 Task: Create a task  Create a feature to track app usage and generate analytics reports , assign it to team member softage.7@softage.net in the project TrueNorth and update the status of the task to  Off Track , set the priority of the task to Medium.
Action: Mouse moved to (41, 209)
Screenshot: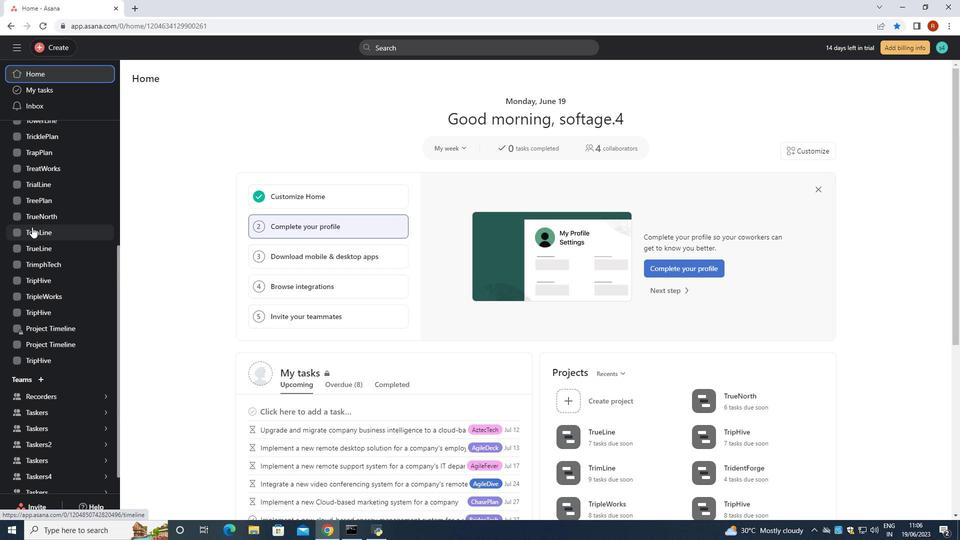 
Action: Mouse pressed left at (41, 209)
Screenshot: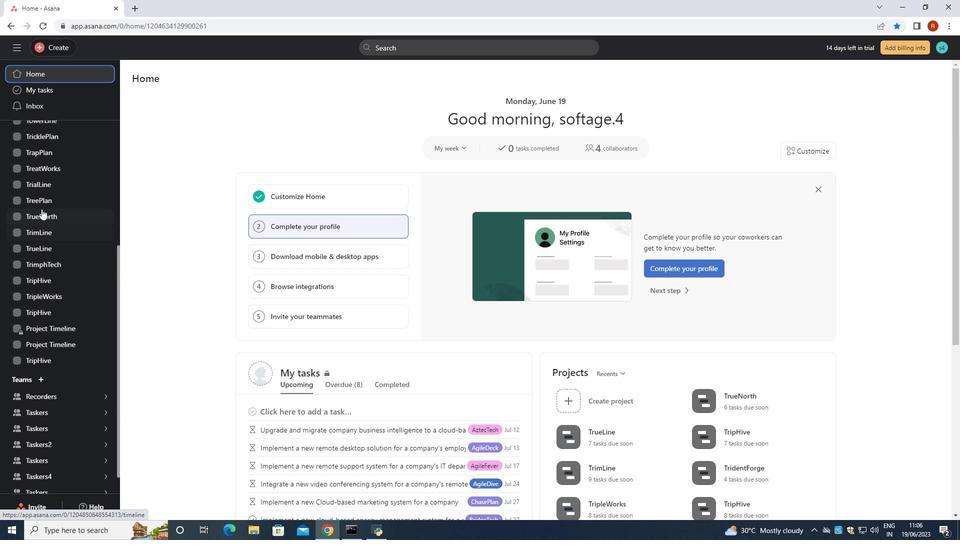 
Action: Mouse moved to (156, 127)
Screenshot: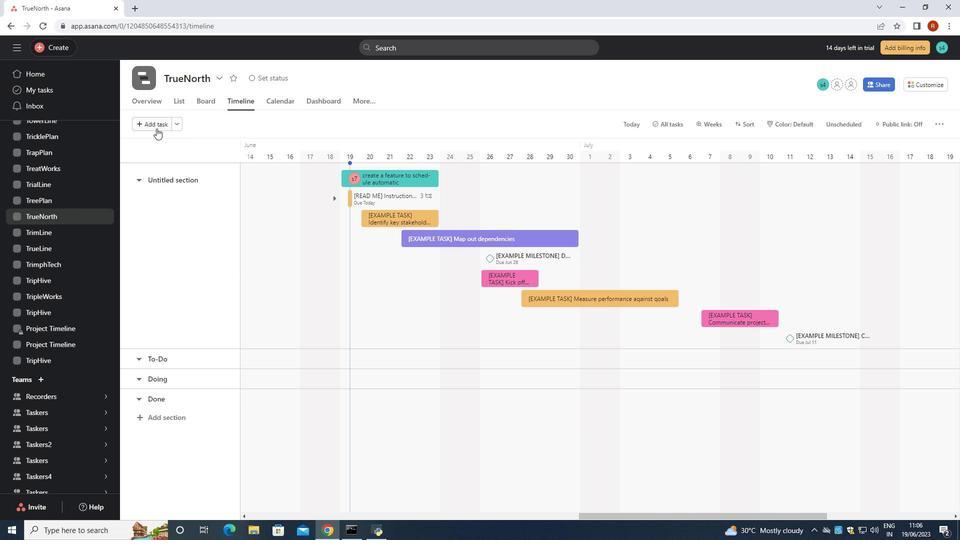 
Action: Mouse pressed left at (156, 127)
Screenshot: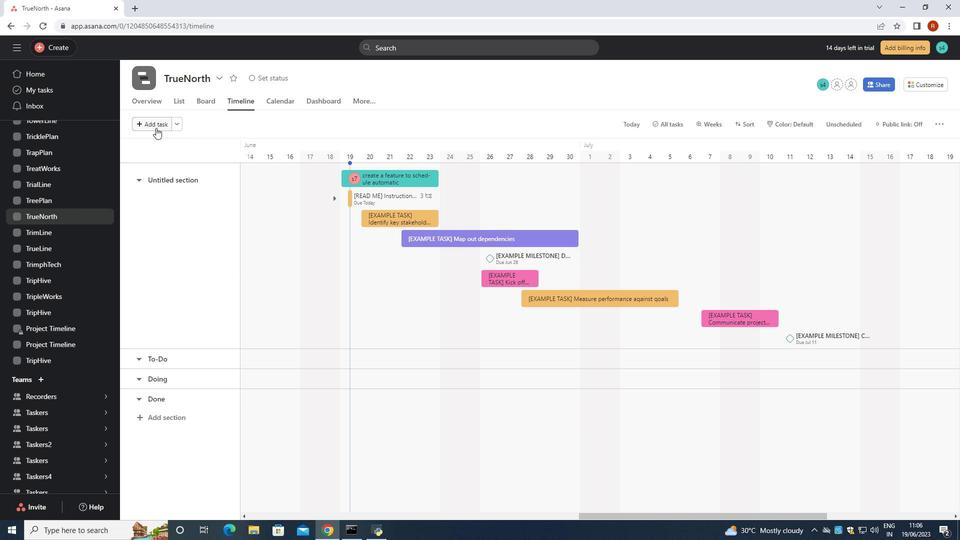 
Action: Key pressed <Key.shift>Create<Key.space><Key.shift>a<Key.space>feature<Key.space>to<Key.space>te<Key.backspace>rack<Key.space>app<Key.space>usage<Key.space>and<Key.space>generate<Key.space>analytic<Key.space>reports<Key.space><Key.enter>
Screenshot: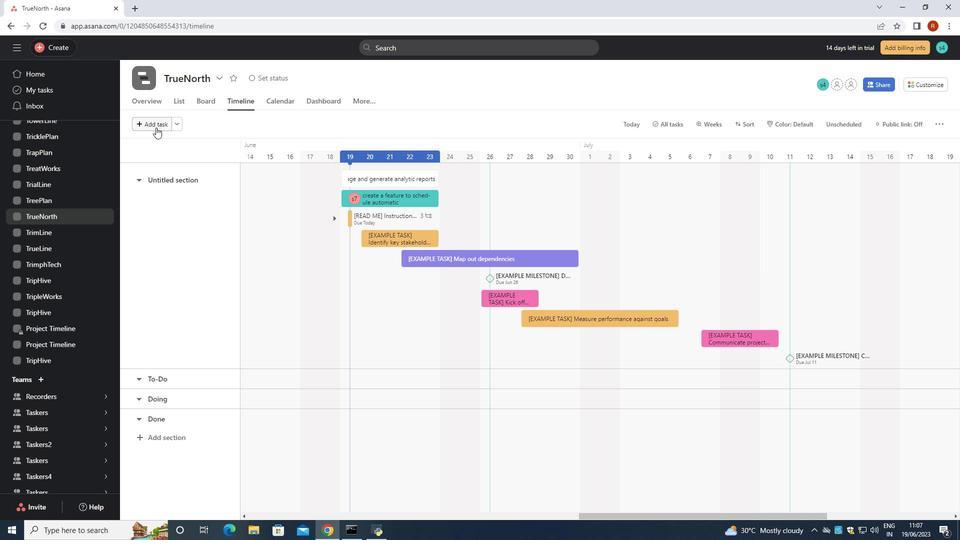
Action: Mouse moved to (395, 181)
Screenshot: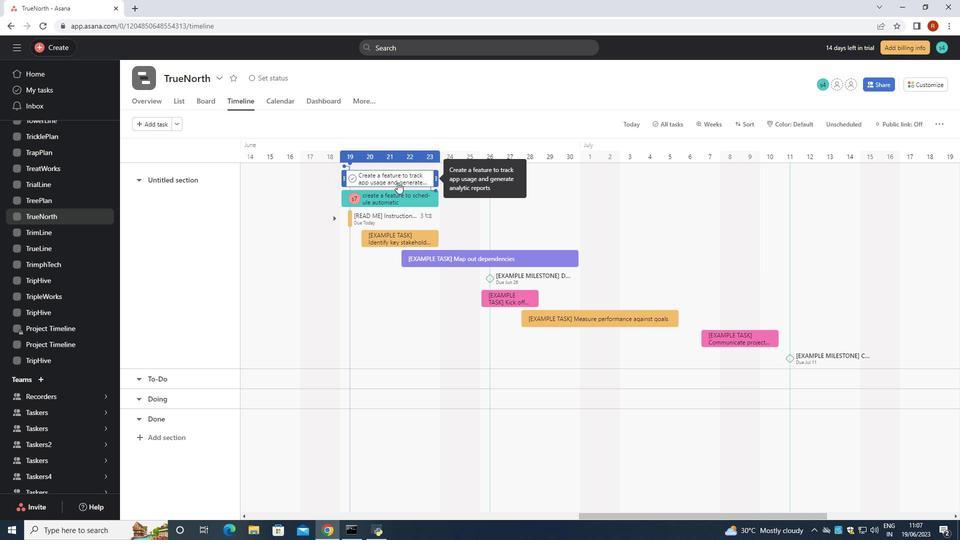 
Action: Mouse pressed left at (395, 181)
Screenshot: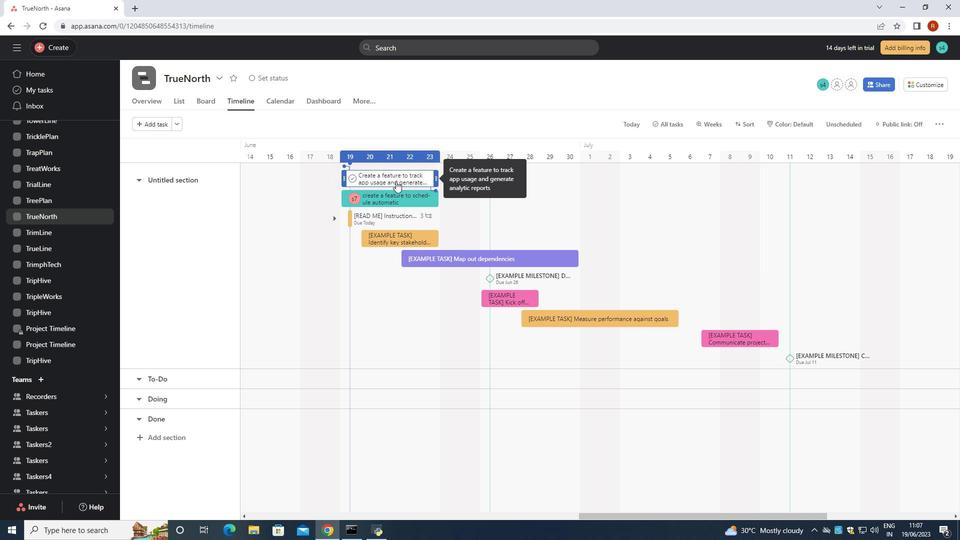 
Action: Mouse moved to (733, 198)
Screenshot: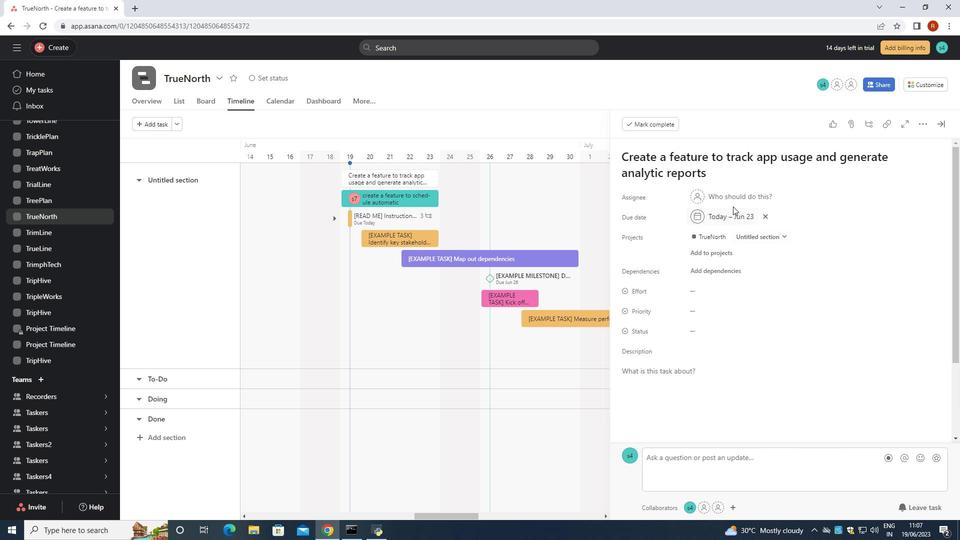 
Action: Mouse pressed left at (733, 198)
Screenshot: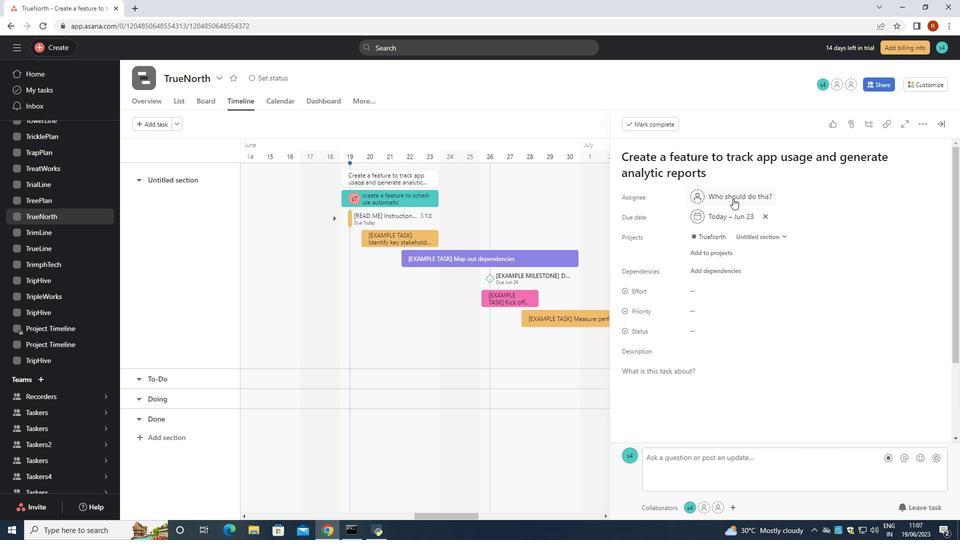 
Action: Mouse moved to (761, 215)
Screenshot: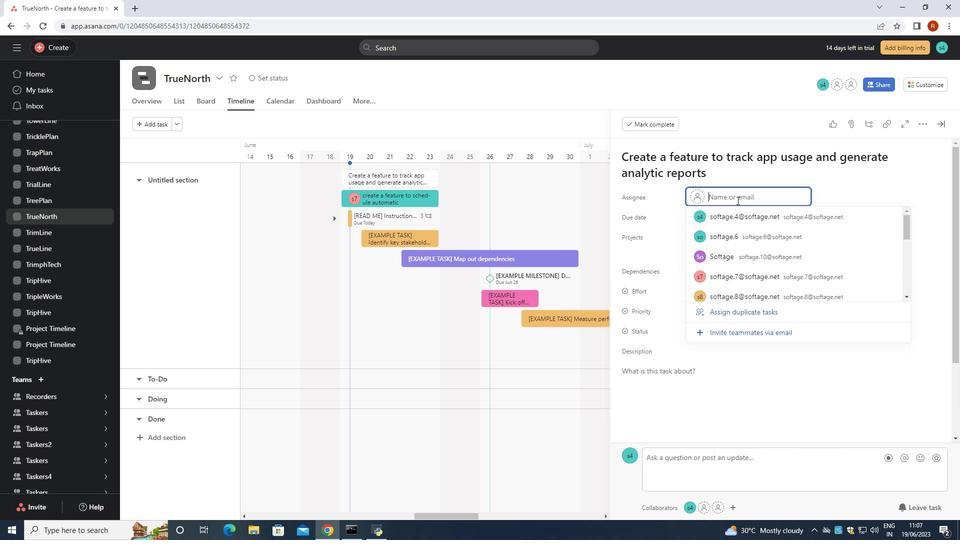 
Action: Key pressed <Key.shift>
Screenshot: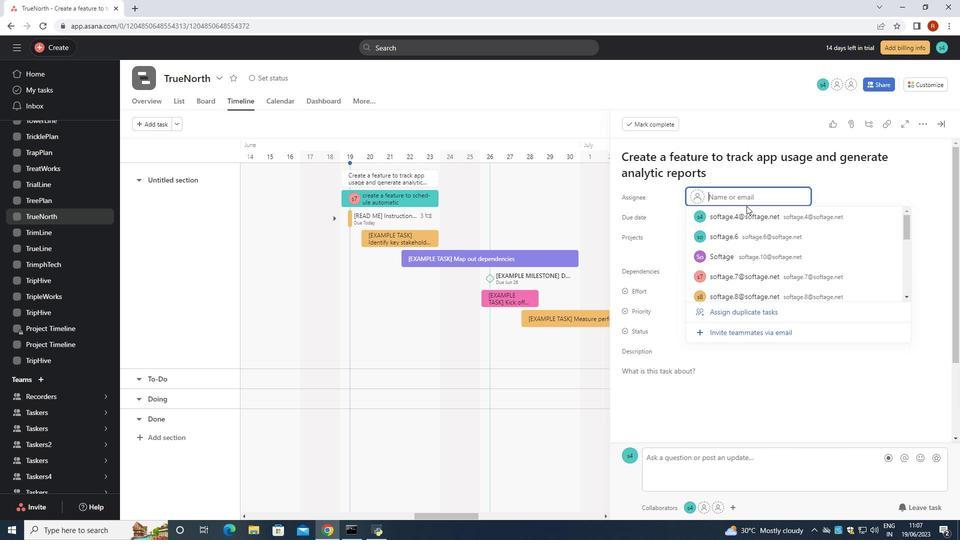 
Action: Mouse moved to (762, 215)
Screenshot: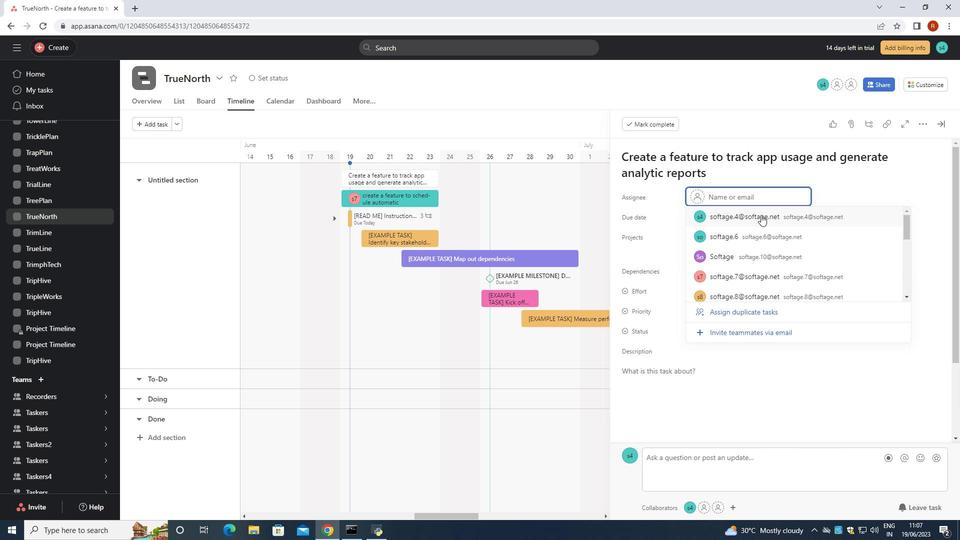 
Action: Key pressed Softage.7<Key.shift><Key.shift>Sofateg<Key.backspace><Key.backspace>age.<Key.backspace><Key.backspace><Key.backspace><Key.backspace><Key.backspace><Key.backspace>tage.net
Screenshot: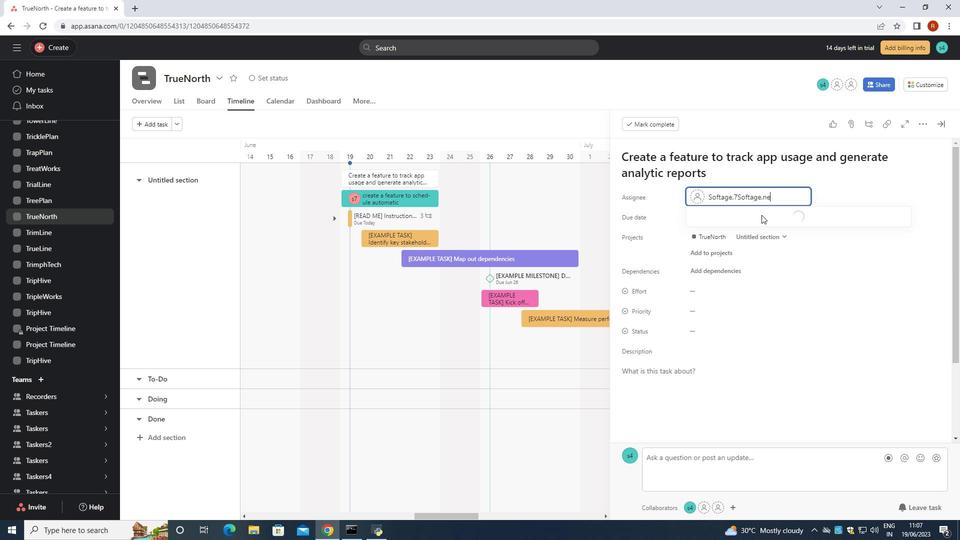 
Action: Mouse moved to (736, 196)
Screenshot: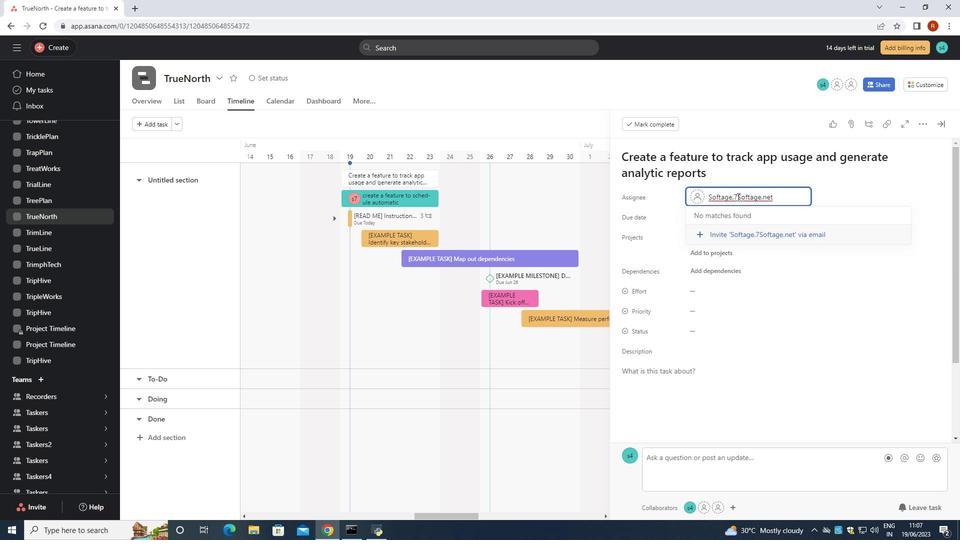 
Action: Mouse pressed left at (736, 196)
Screenshot: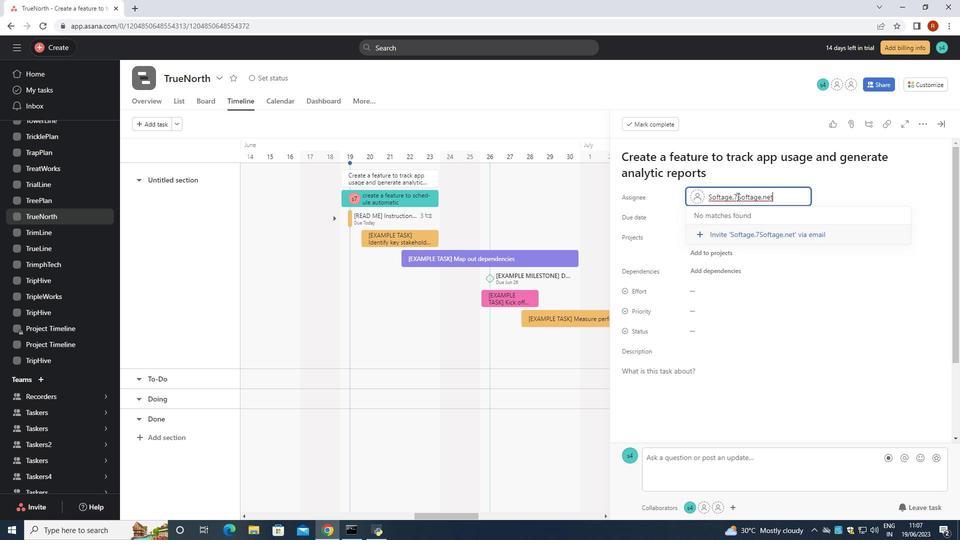 
Action: Mouse moved to (737, 196)
Screenshot: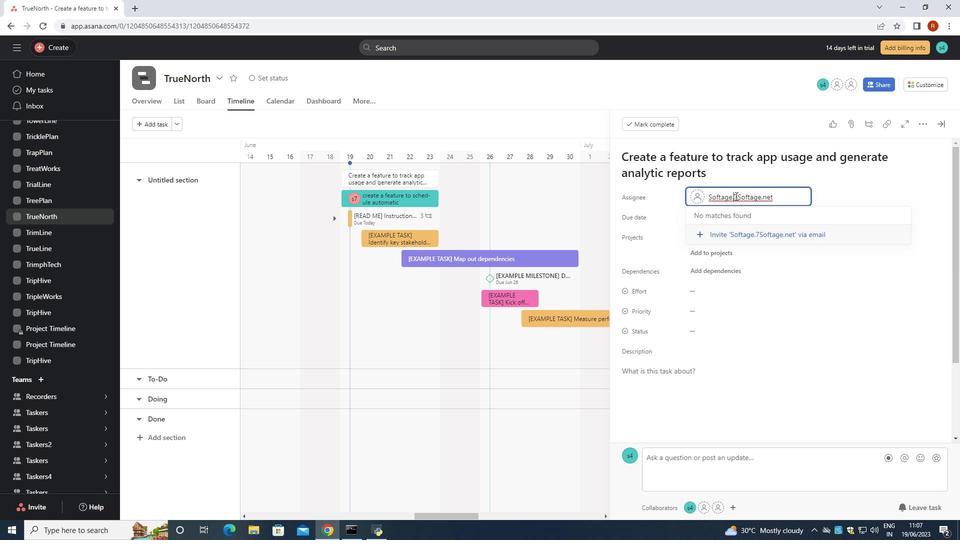 
Action: Mouse pressed left at (737, 196)
Screenshot: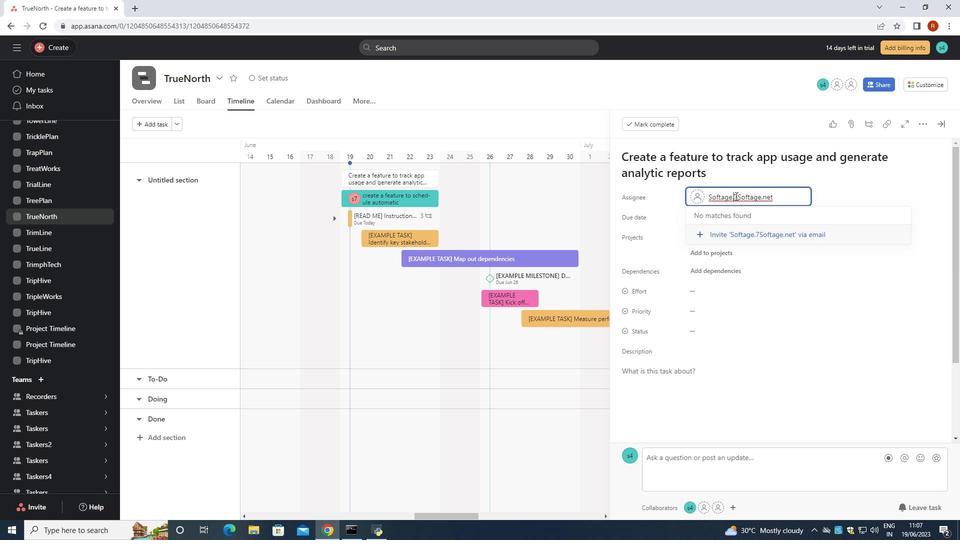 
Action: Mouse moved to (739, 197)
Screenshot: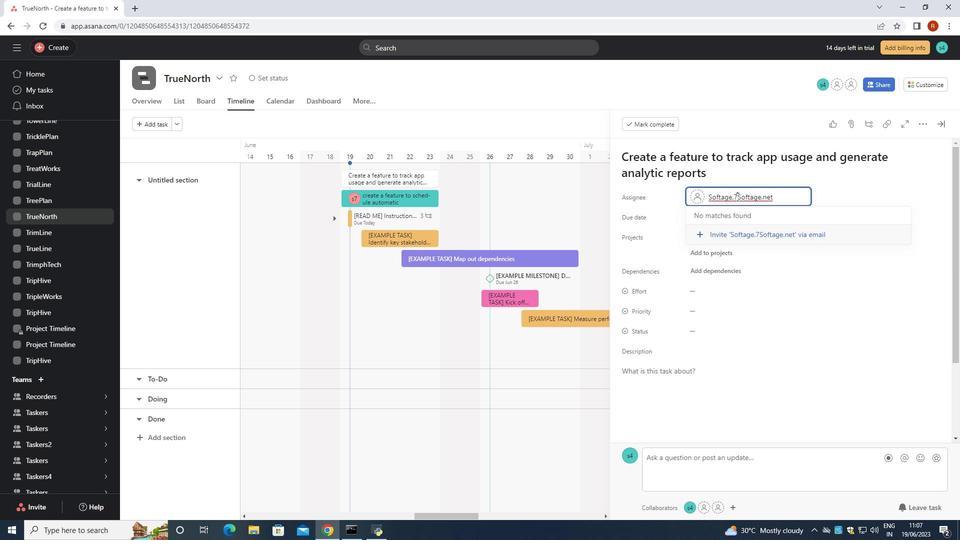 
Action: Key pressed <Key.shift>@
Screenshot: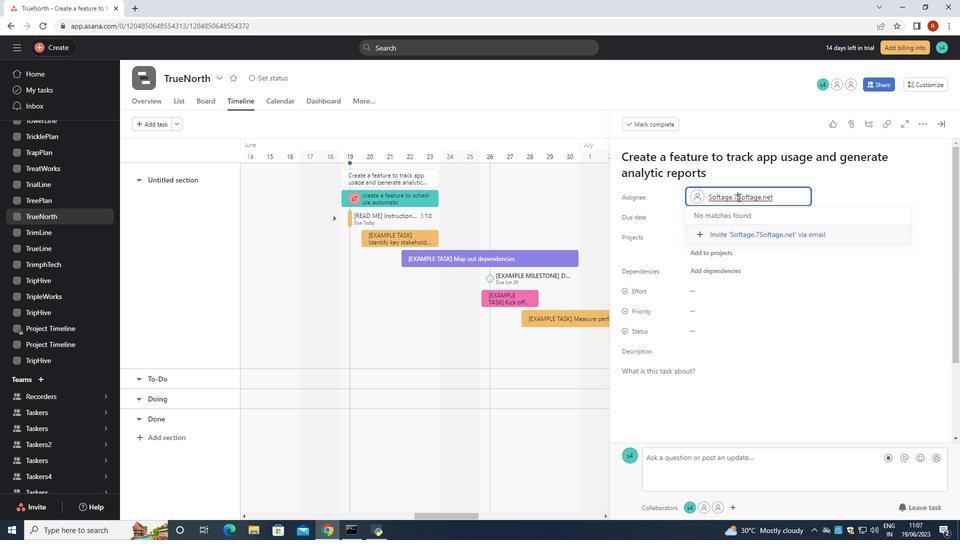 
Action: Mouse moved to (744, 210)
Screenshot: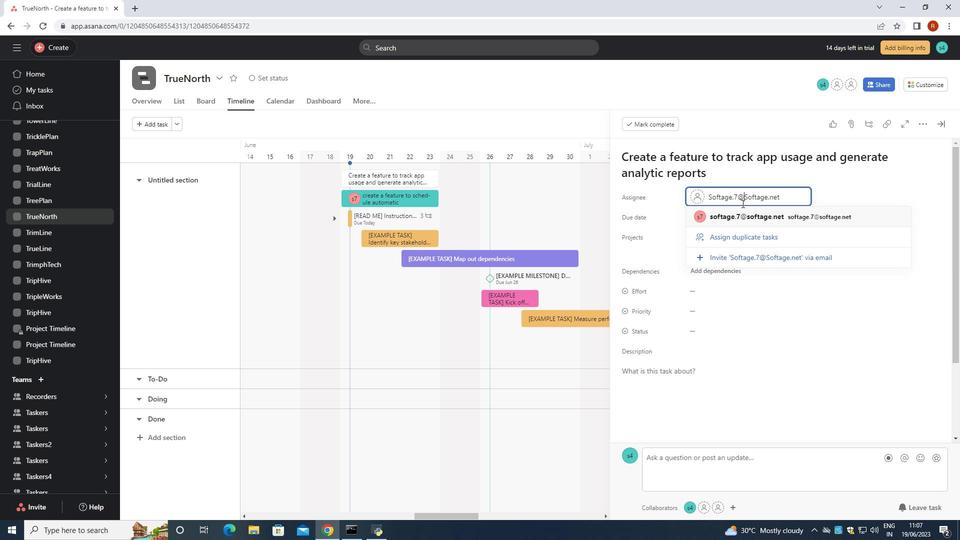 
Action: Mouse pressed left at (744, 210)
Screenshot: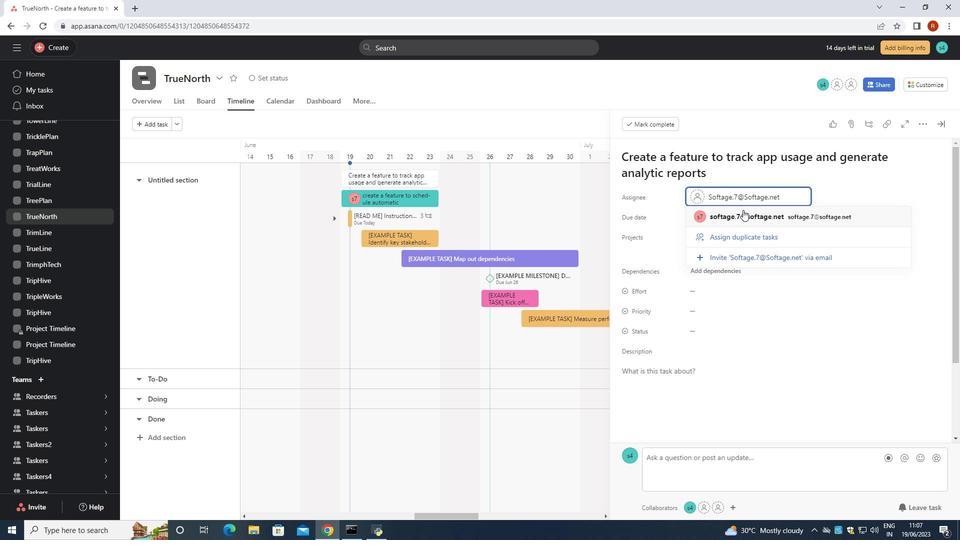 
Action: Mouse moved to (688, 333)
Screenshot: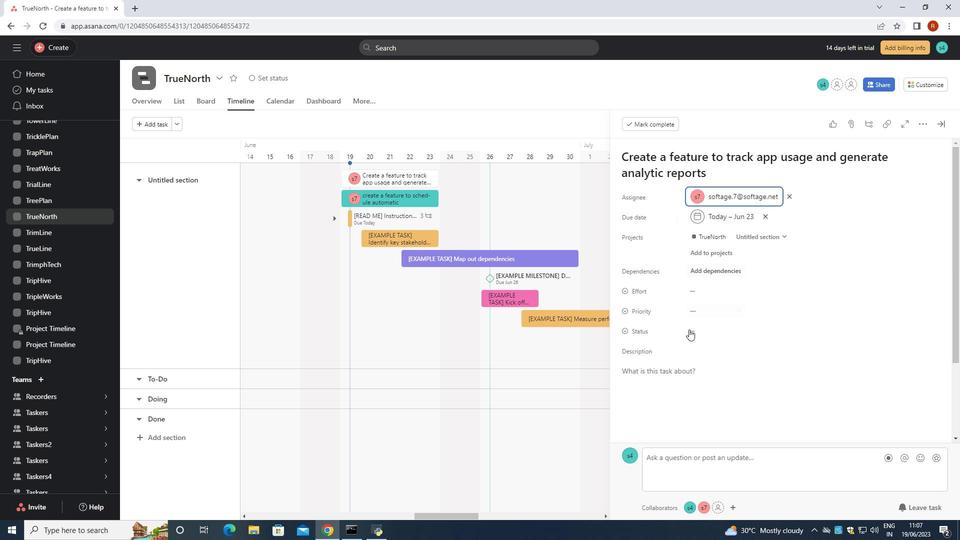 
Action: Mouse pressed left at (688, 333)
Screenshot: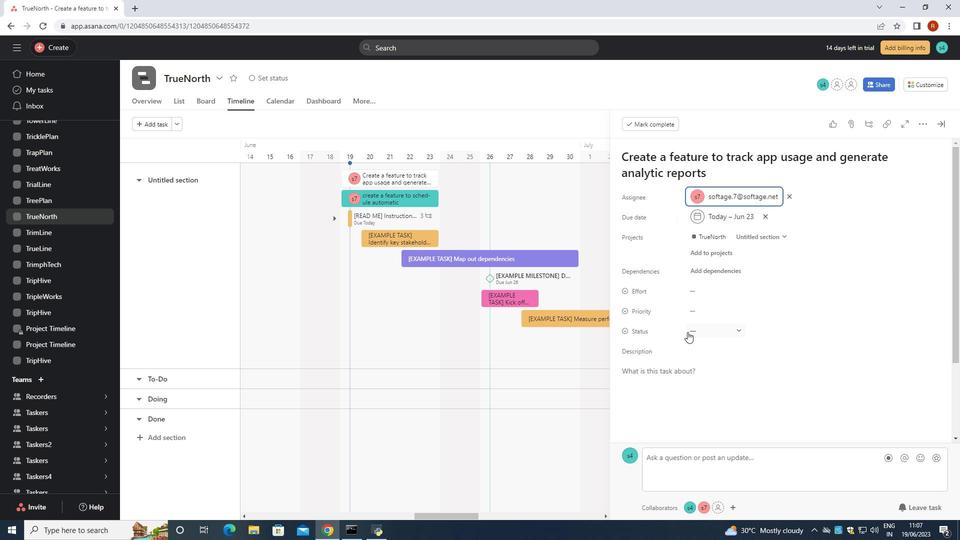 
Action: Mouse moved to (726, 401)
Screenshot: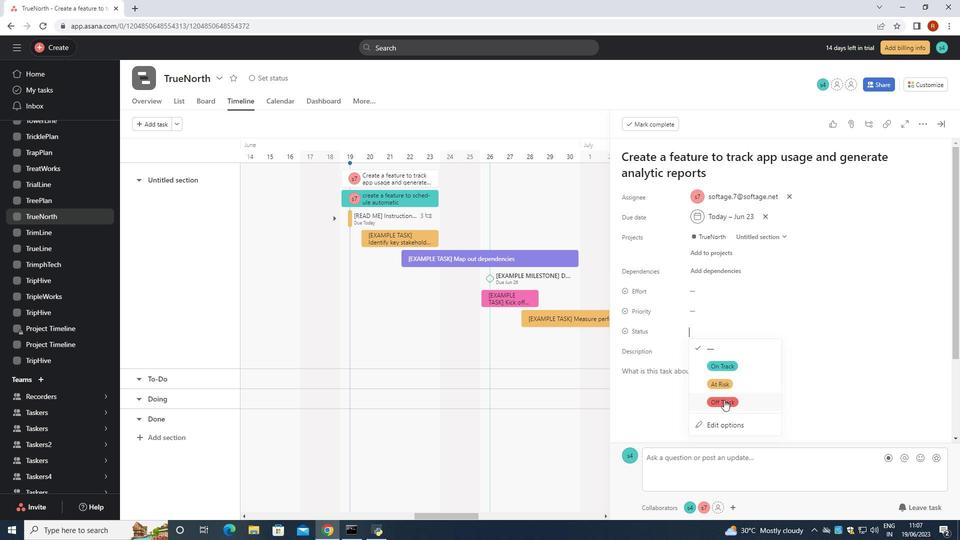 
Action: Mouse pressed left at (726, 401)
Screenshot: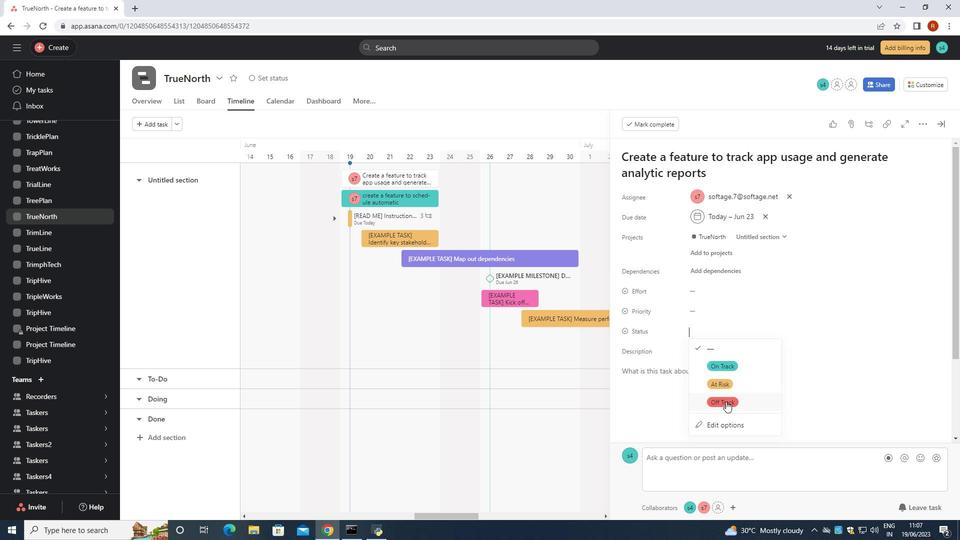 
Action: Mouse moved to (707, 315)
Screenshot: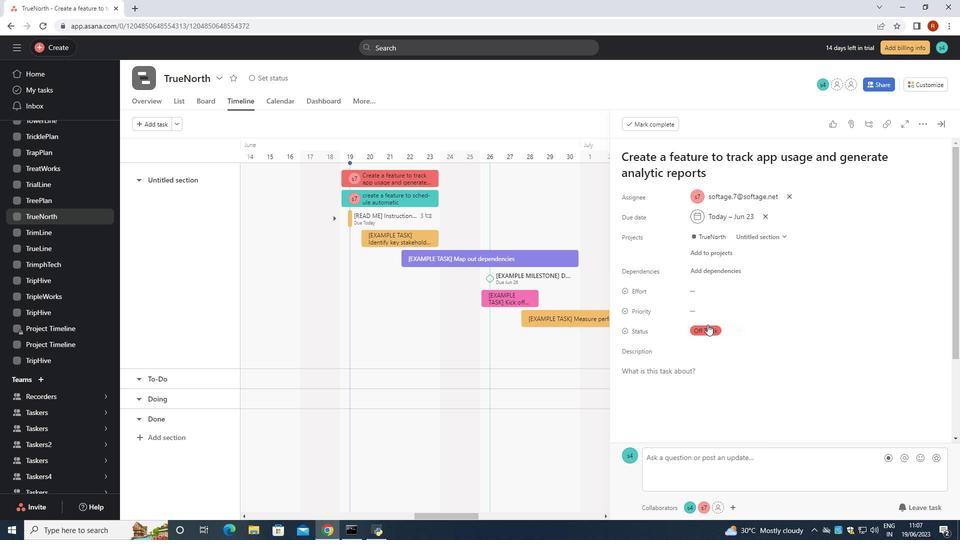 
Action: Mouse pressed left at (707, 315)
Screenshot: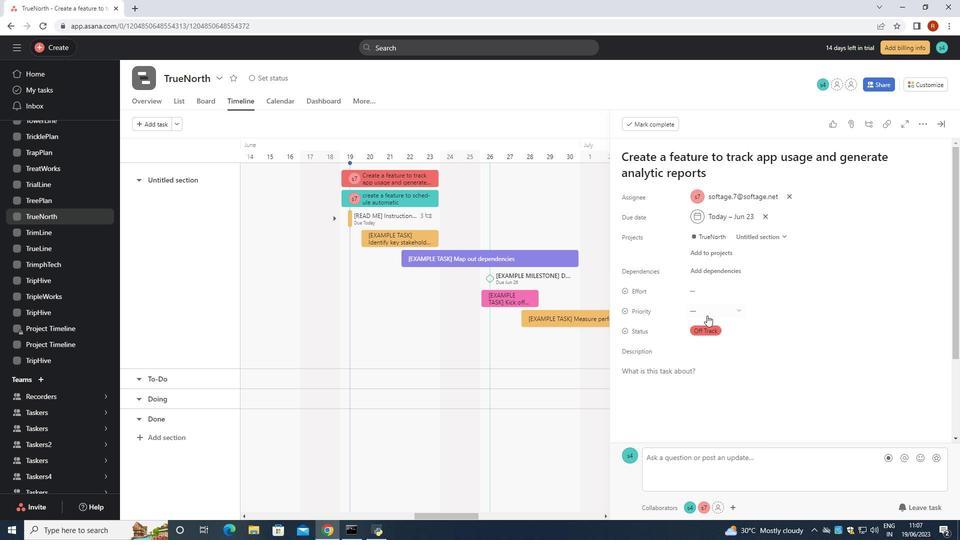 
Action: Mouse moved to (721, 364)
Screenshot: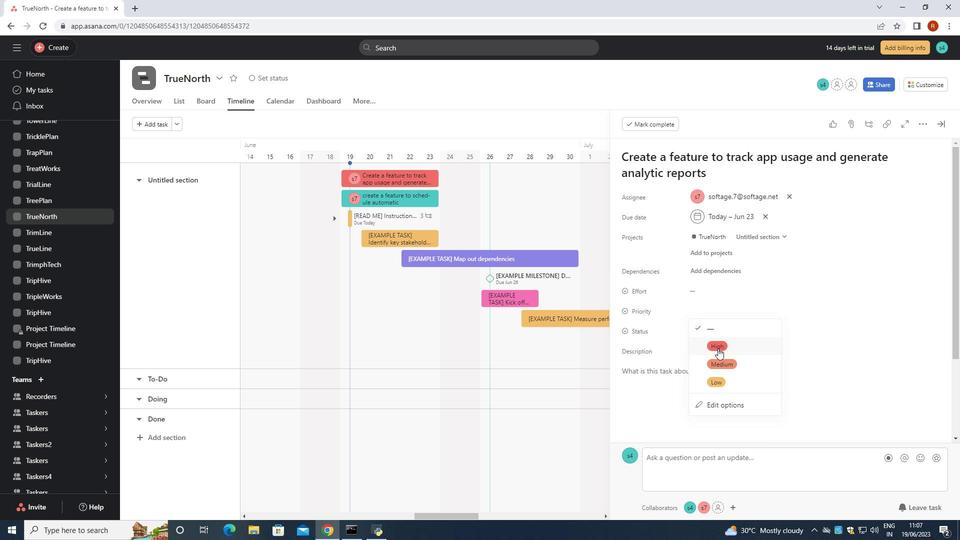 
Action: Mouse pressed left at (721, 364)
Screenshot: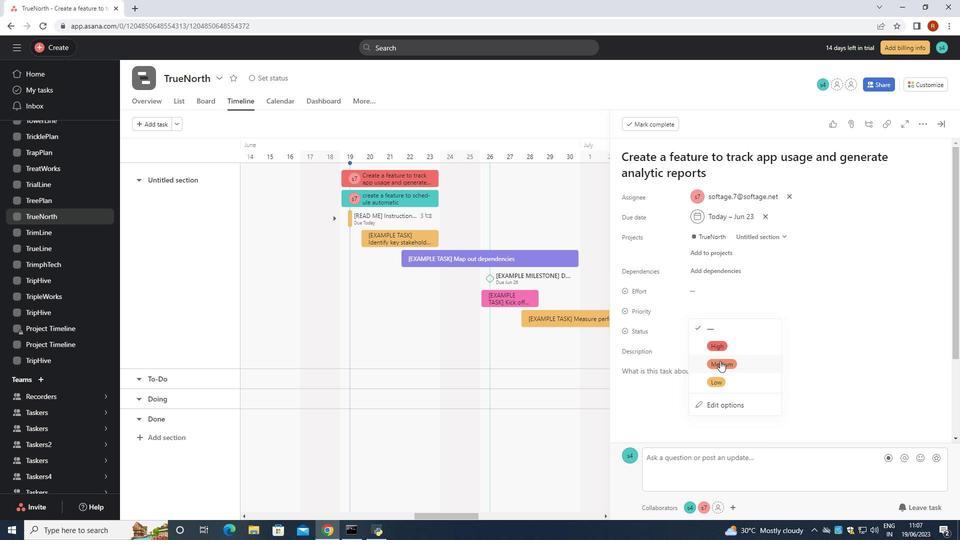 
Action: Mouse moved to (578, 203)
Screenshot: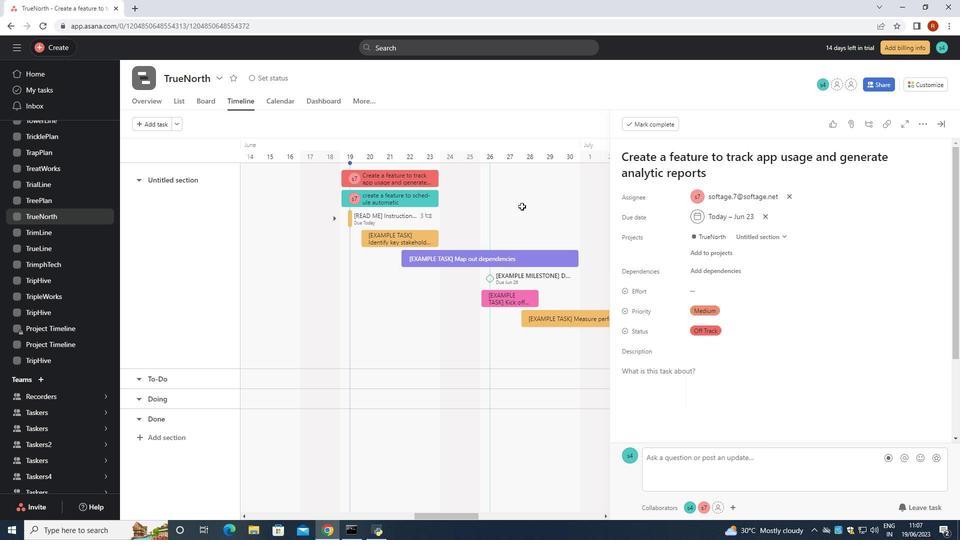 
